 Task: Check the safety & property of Home in Joshua Tree, California, United States.
Action: Mouse moved to (125, 251)
Screenshot: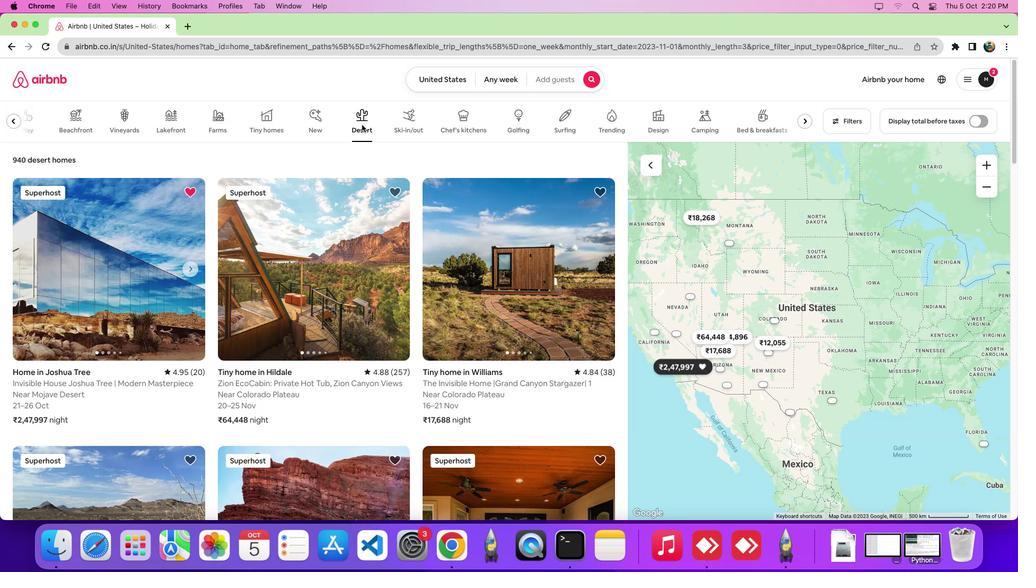 
Action: Mouse pressed left at (125, 251)
Screenshot: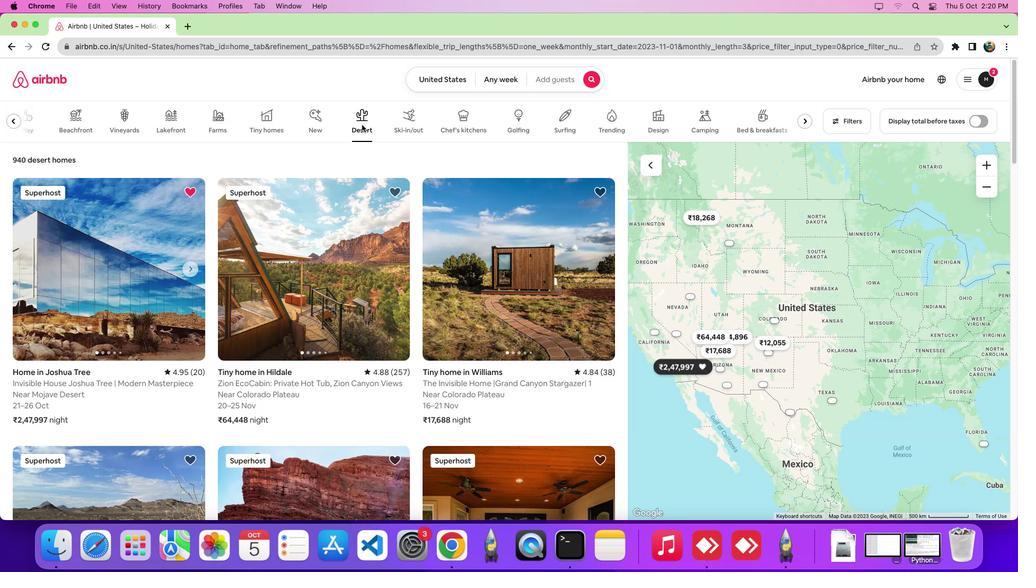 
Action: Mouse moved to (117, 252)
Screenshot: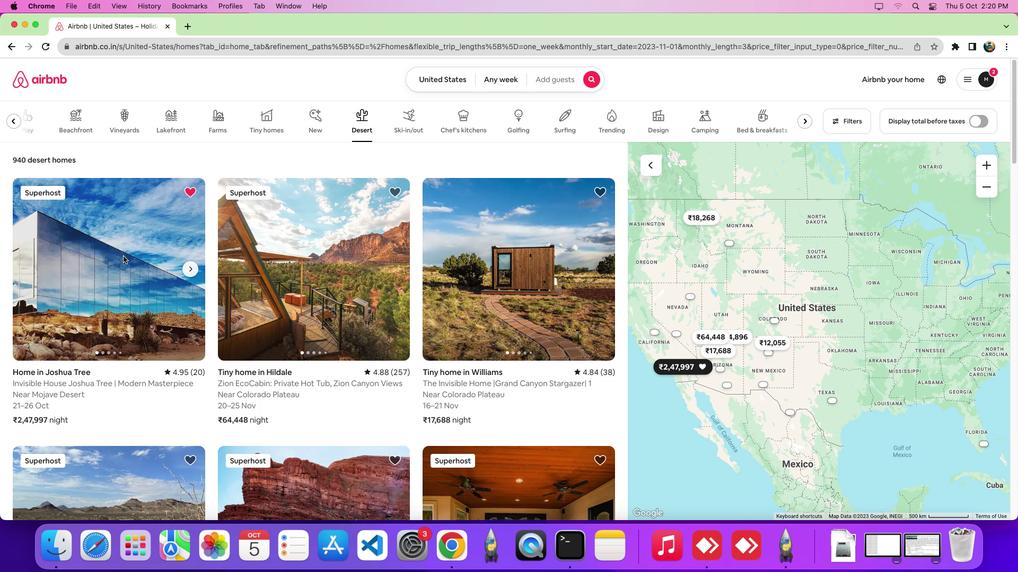 
Action: Mouse pressed left at (117, 252)
Screenshot: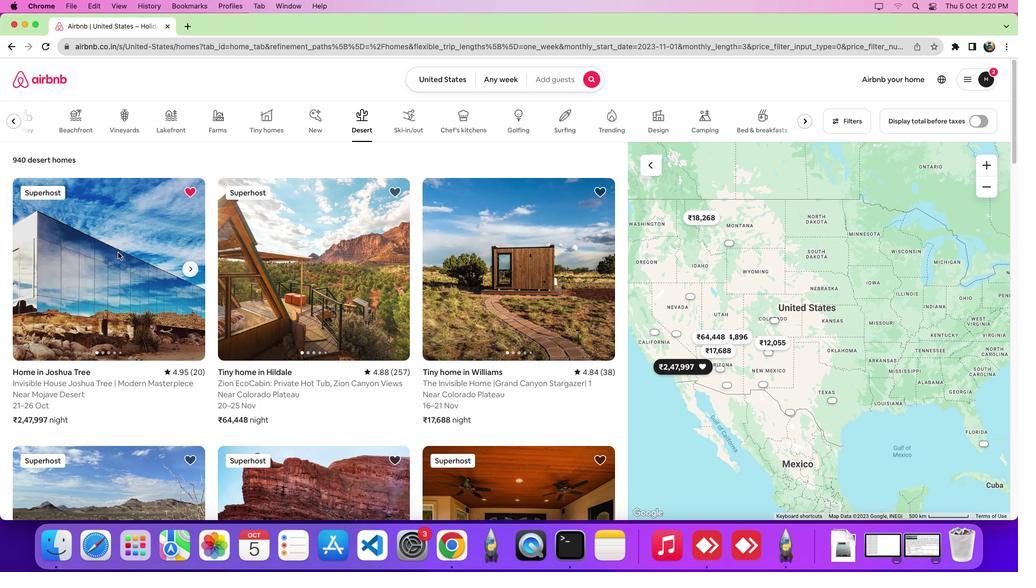 
Action: Mouse moved to (128, 252)
Screenshot: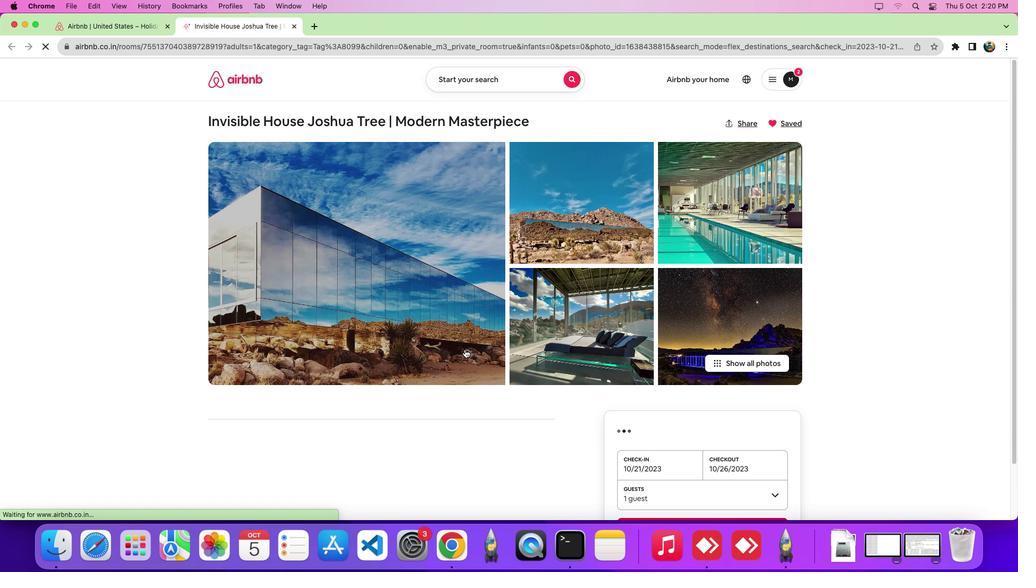 
Action: Mouse scrolled (128, 252) with delta (112, 250)
Screenshot: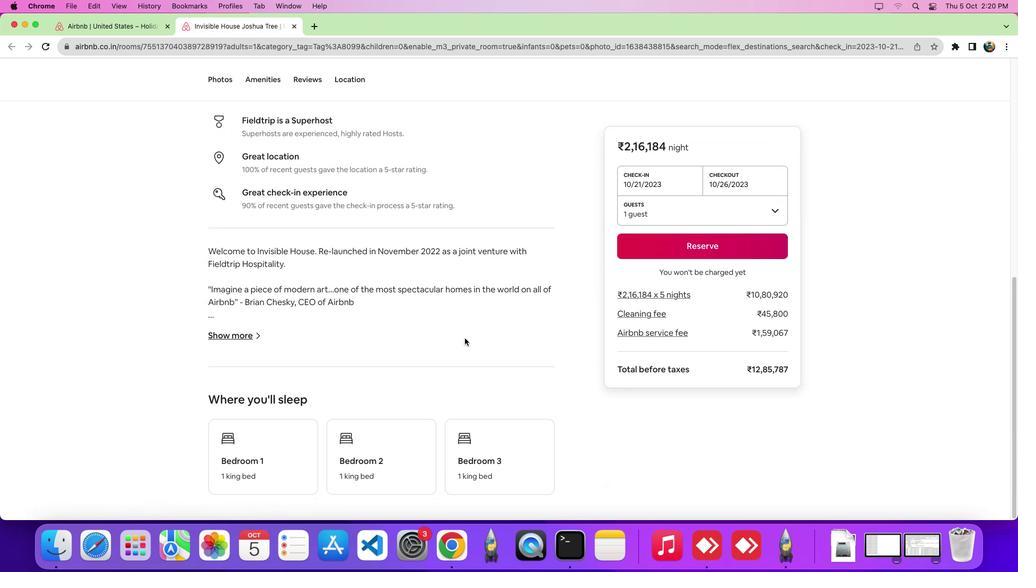 
Action: Mouse scrolled (128, 252) with delta (112, 250)
Screenshot: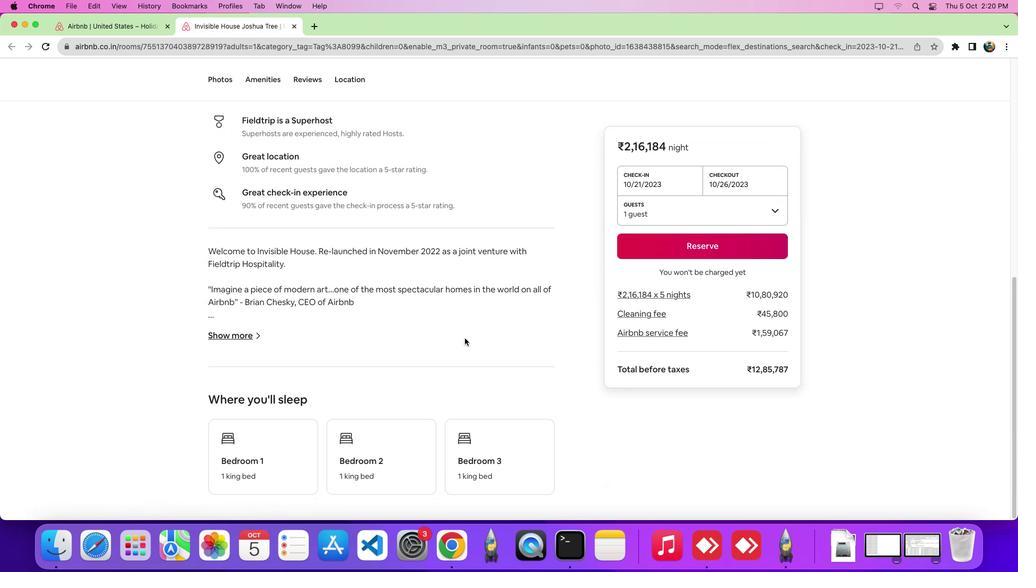
Action: Mouse scrolled (128, 252) with delta (112, 250)
Screenshot: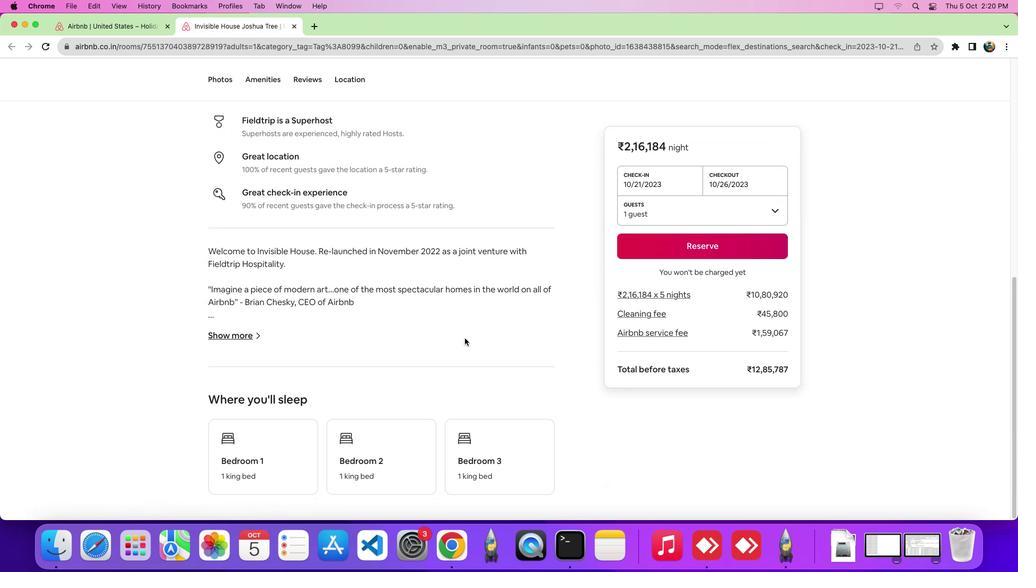 
Action: Mouse scrolled (128, 252) with delta (112, 250)
Screenshot: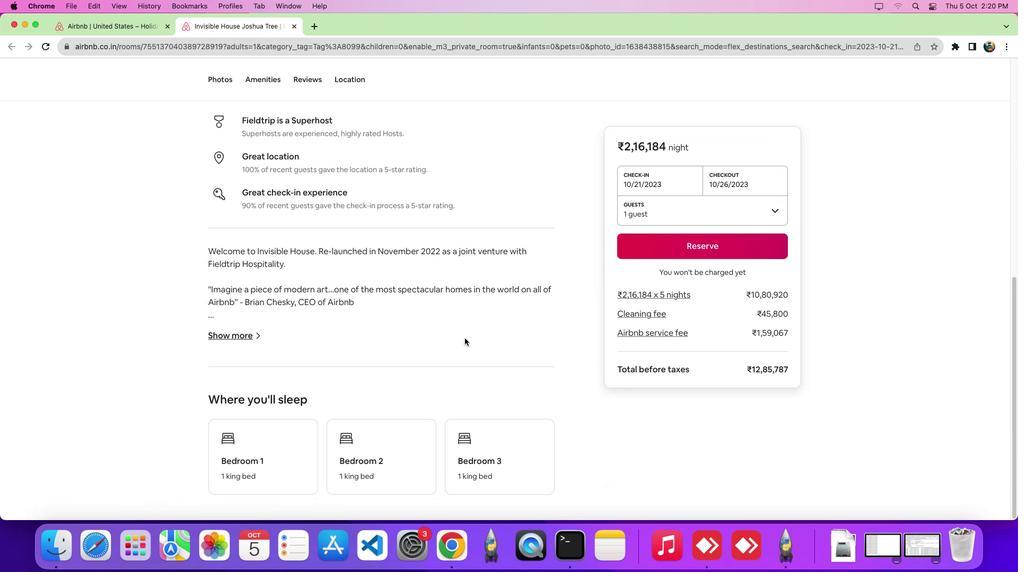 
Action: Mouse scrolled (128, 252) with delta (112, 250)
Screenshot: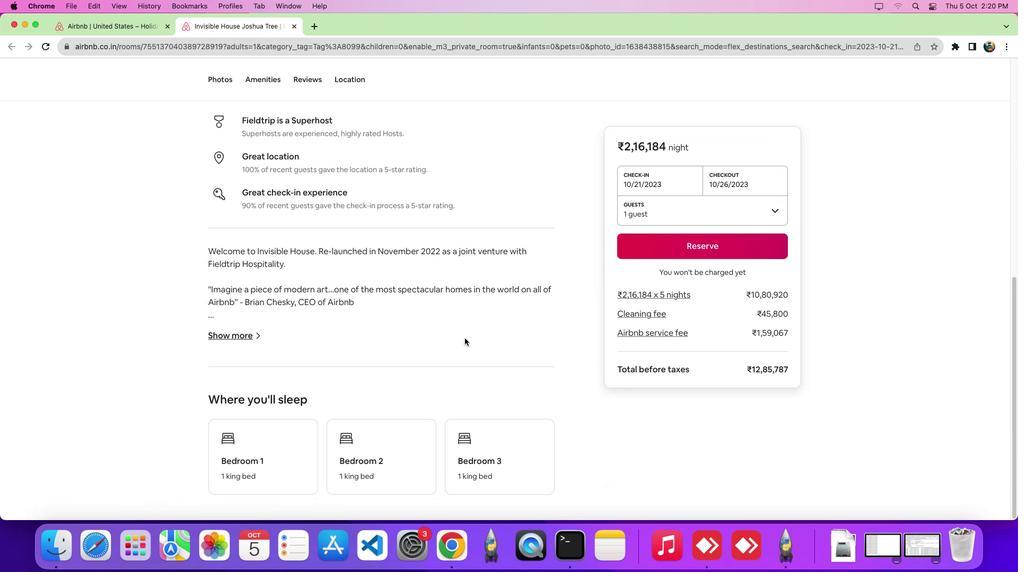 
Action: Mouse moved to (128, 252)
Screenshot: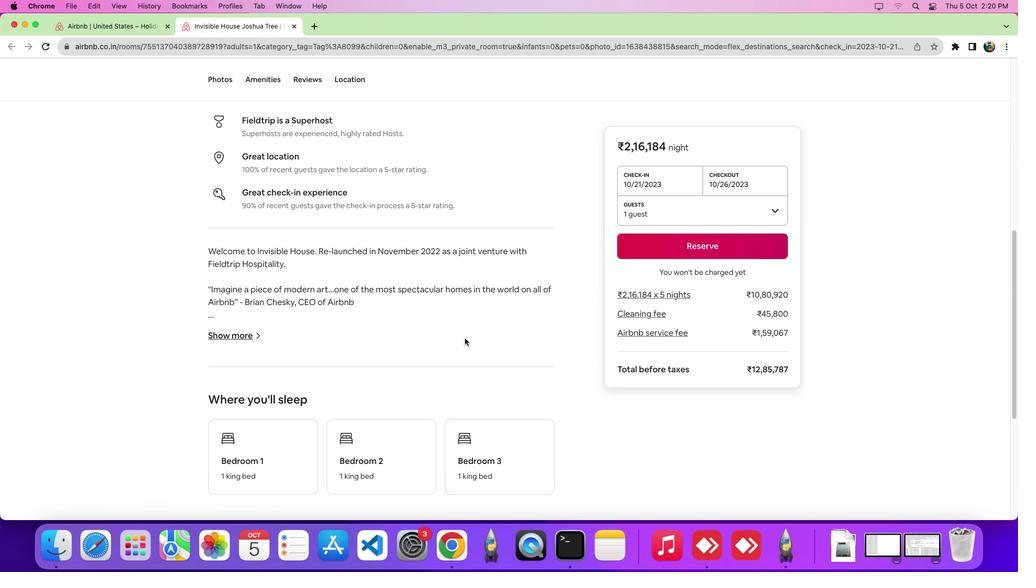 
Action: Mouse scrolled (128, 252) with delta (112, 250)
Screenshot: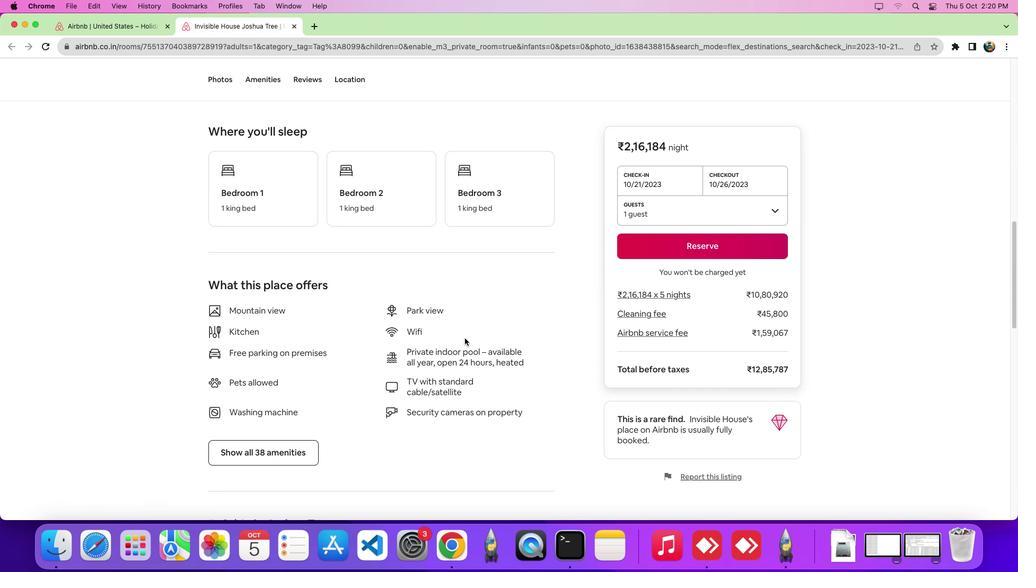 
Action: Mouse scrolled (128, 252) with delta (112, 250)
Screenshot: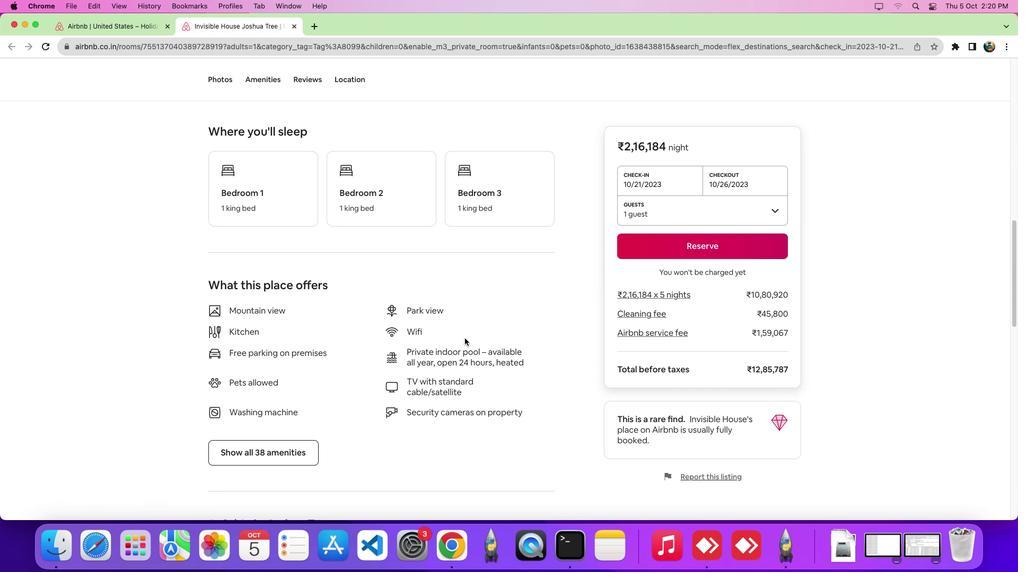 
Action: Mouse scrolled (128, 252) with delta (112, 250)
Screenshot: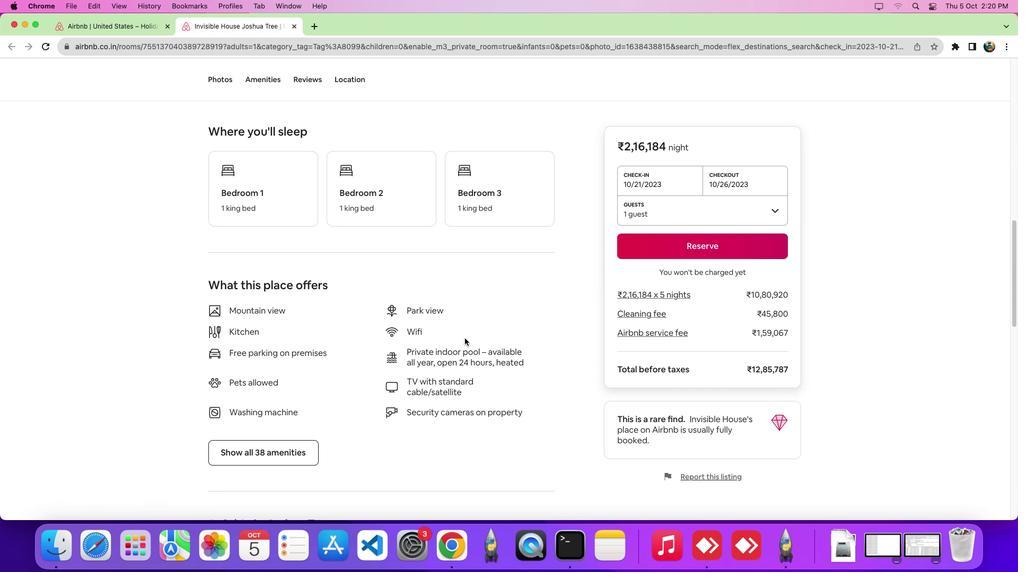 
Action: Mouse scrolled (128, 252) with delta (112, 250)
Screenshot: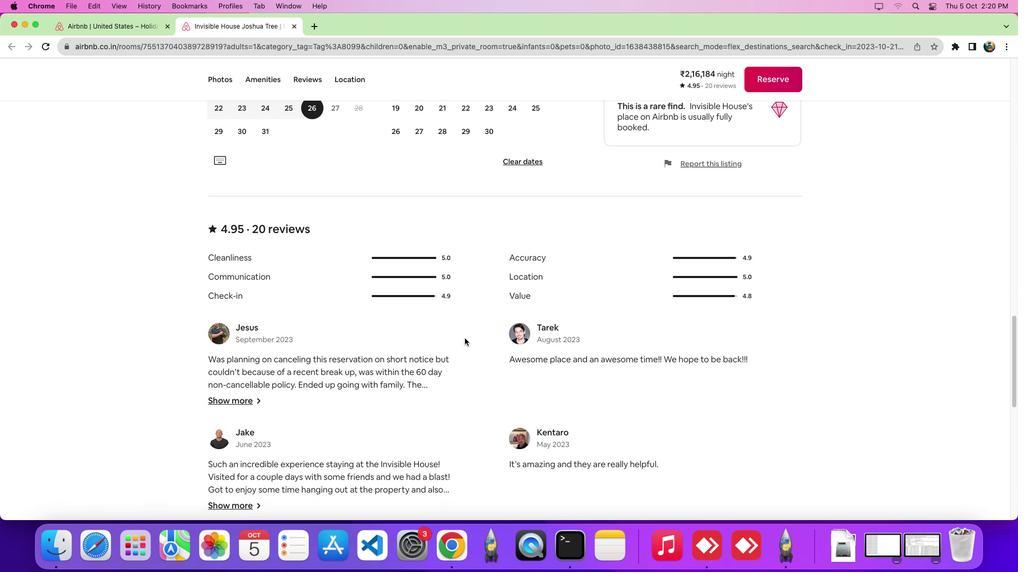 
Action: Mouse scrolled (128, 252) with delta (112, 250)
Screenshot: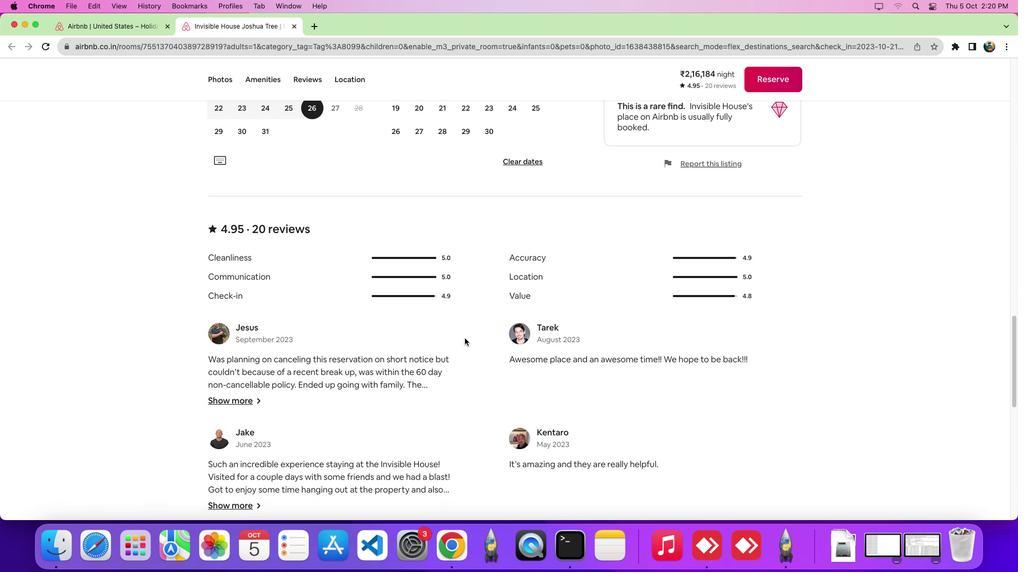 
Action: Mouse scrolled (128, 252) with delta (112, 250)
Screenshot: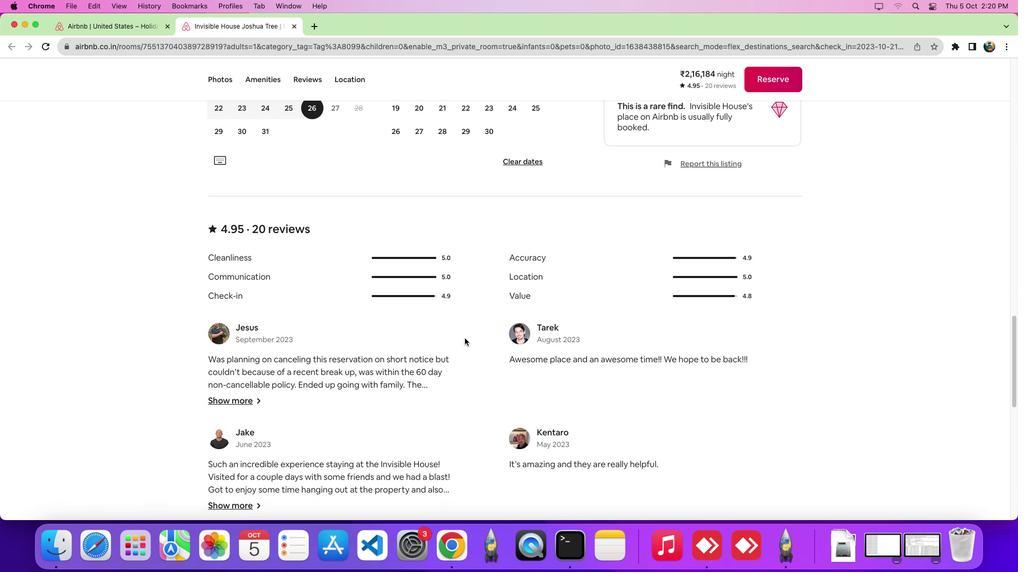 
Action: Mouse scrolled (128, 252) with delta (112, 250)
Screenshot: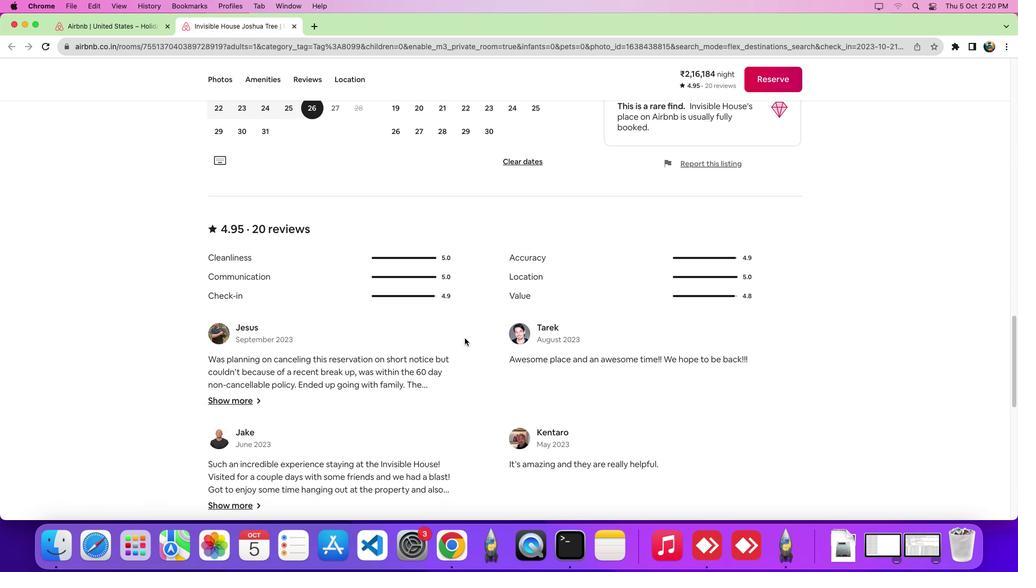 
Action: Mouse scrolled (128, 252) with delta (112, 250)
Screenshot: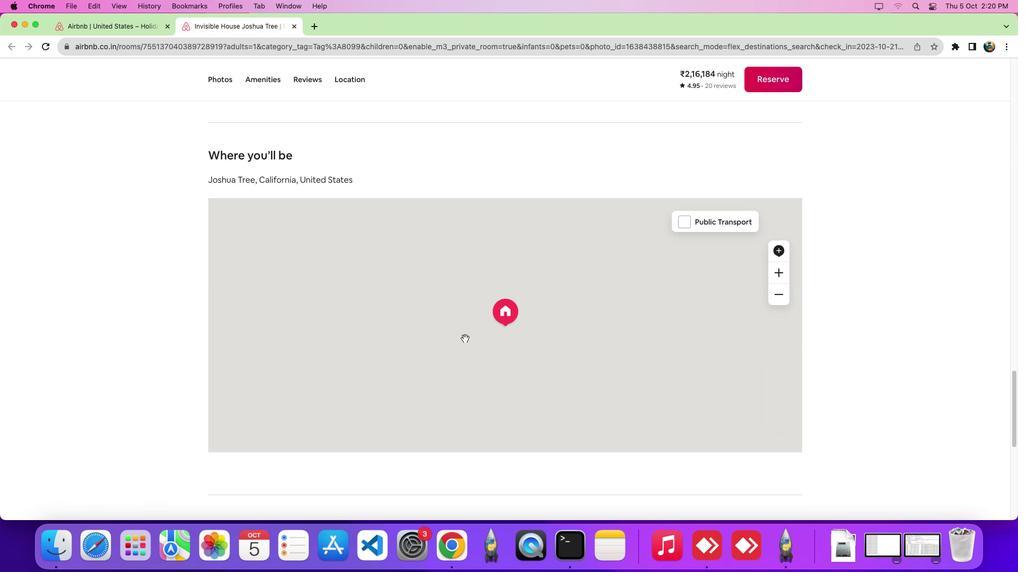 
Action: Mouse scrolled (128, 252) with delta (112, 250)
Screenshot: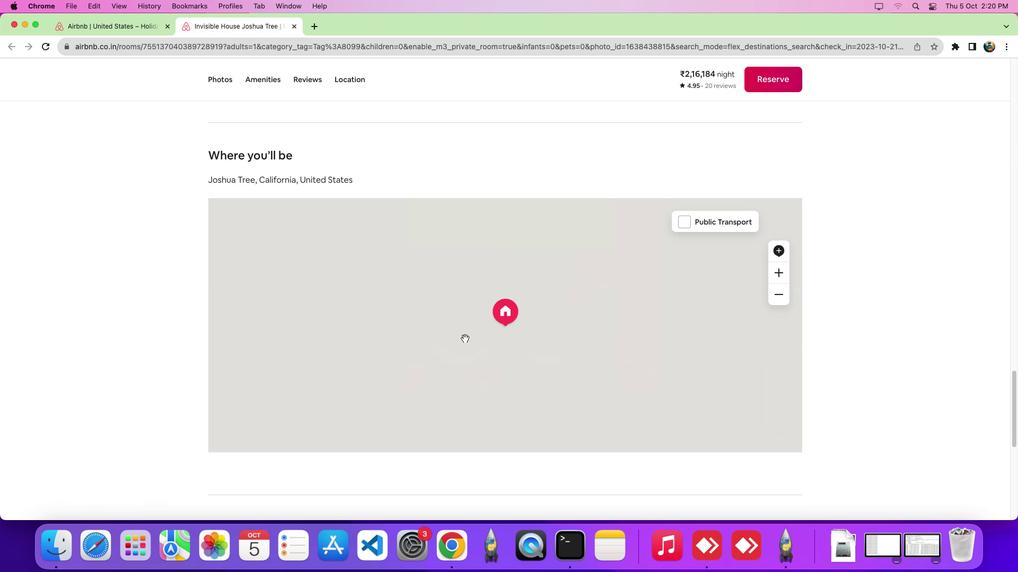 
Action: Mouse scrolled (128, 252) with delta (112, 250)
Screenshot: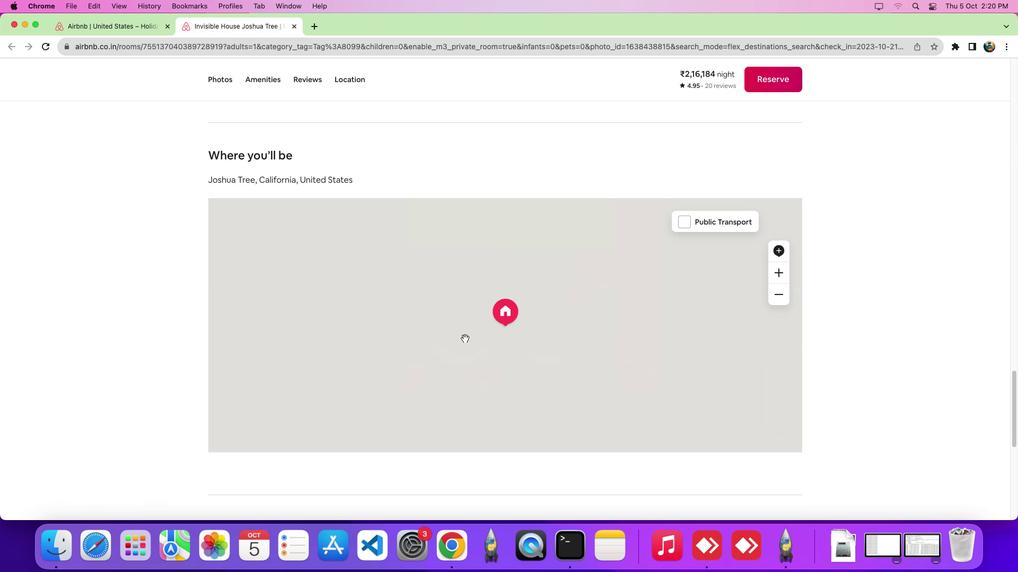 
Action: Mouse scrolled (128, 252) with delta (112, 250)
Screenshot: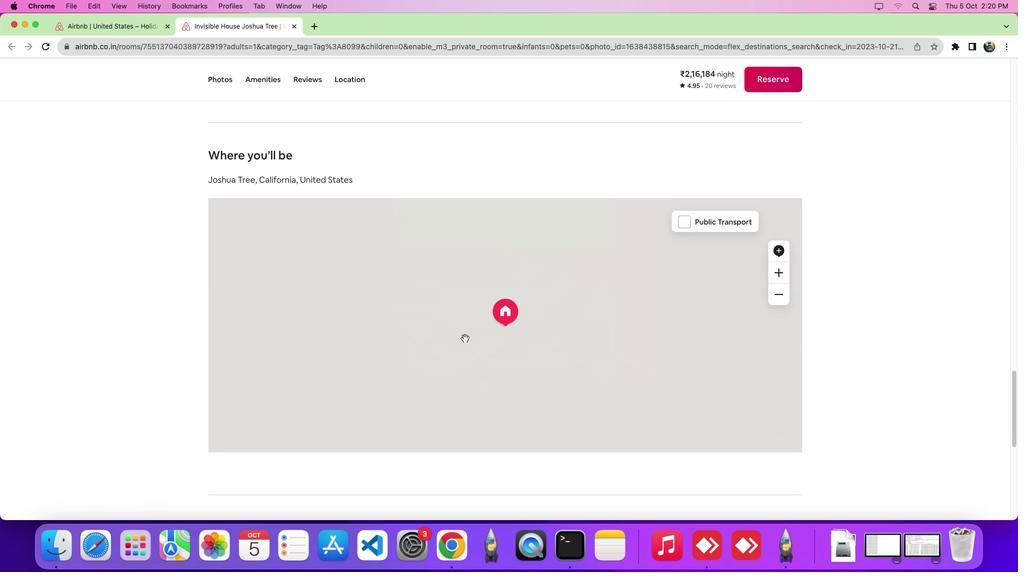 
Action: Mouse scrolled (128, 252) with delta (112, 250)
Screenshot: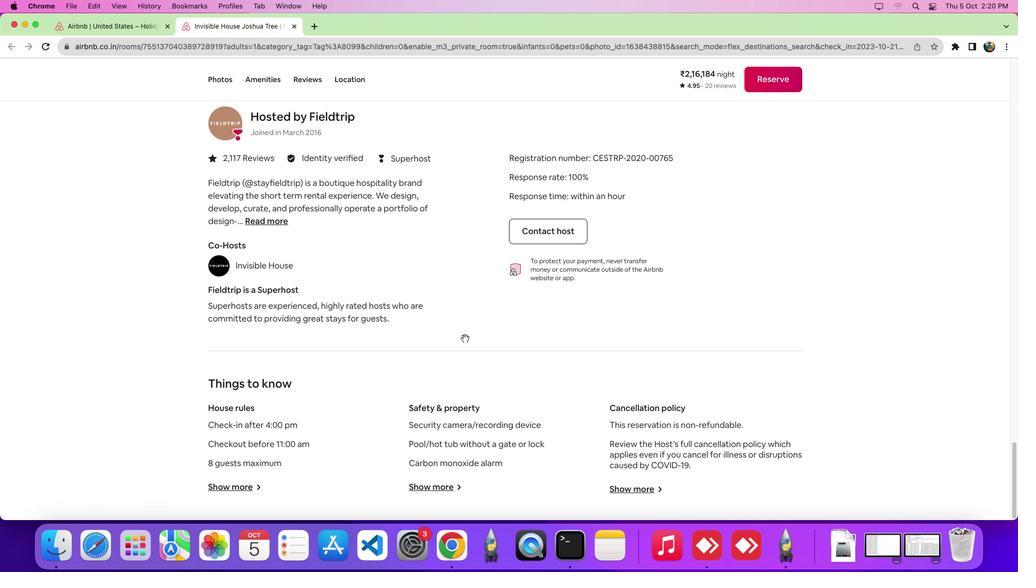 
Action: Mouse scrolled (128, 252) with delta (112, 250)
Screenshot: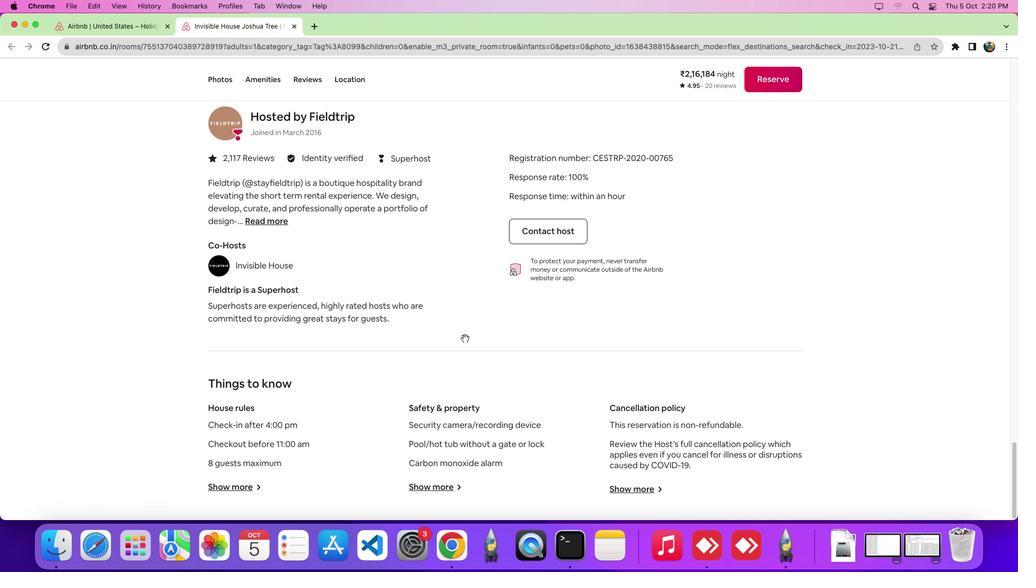 
Action: Mouse scrolled (128, 252) with delta (112, 250)
Screenshot: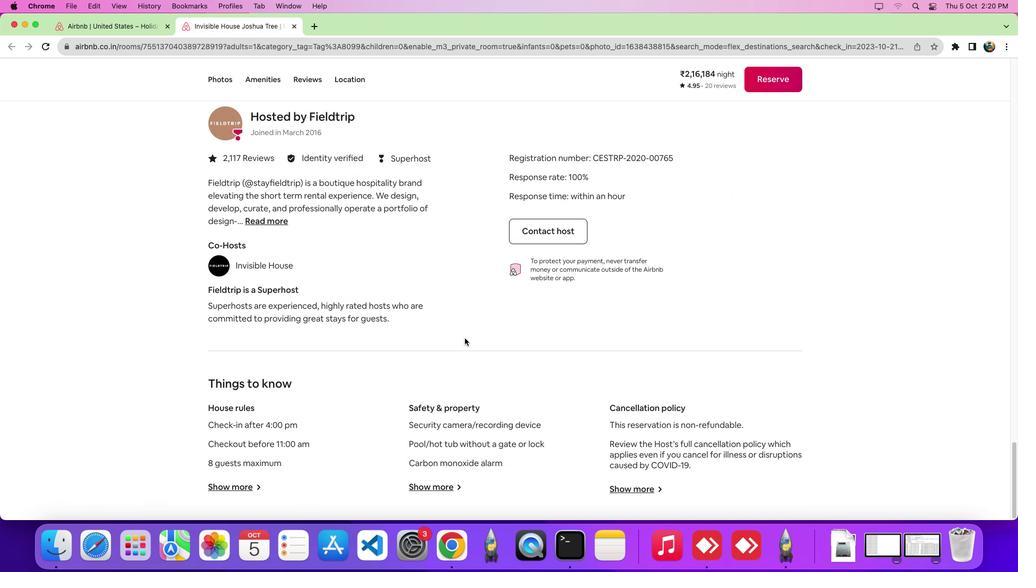 
Action: Mouse scrolled (128, 252) with delta (112, 250)
Screenshot: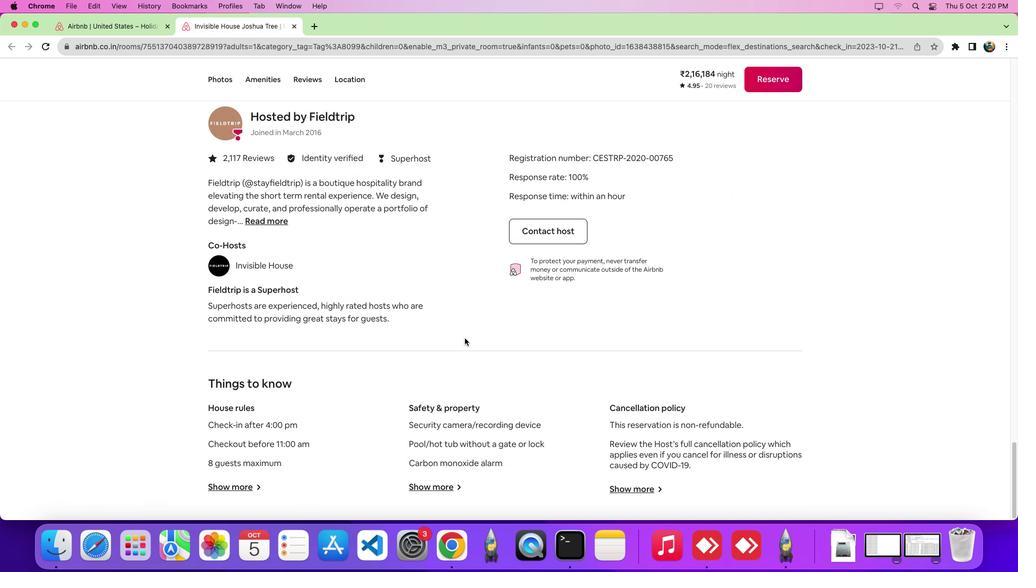 
Action: Mouse moved to (131, 252)
Screenshot: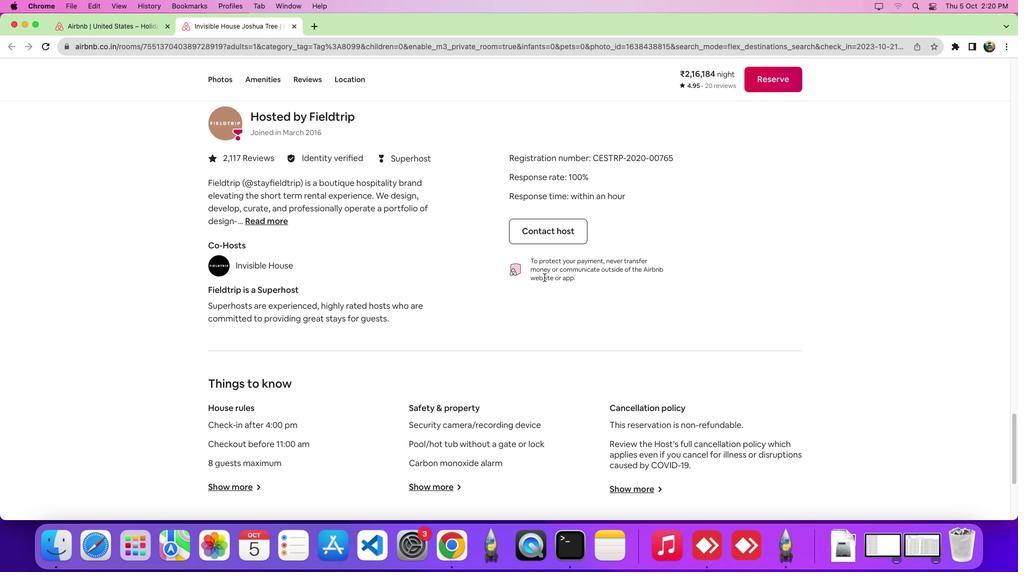 
Action: Mouse scrolled (131, 252) with delta (112, 250)
Screenshot: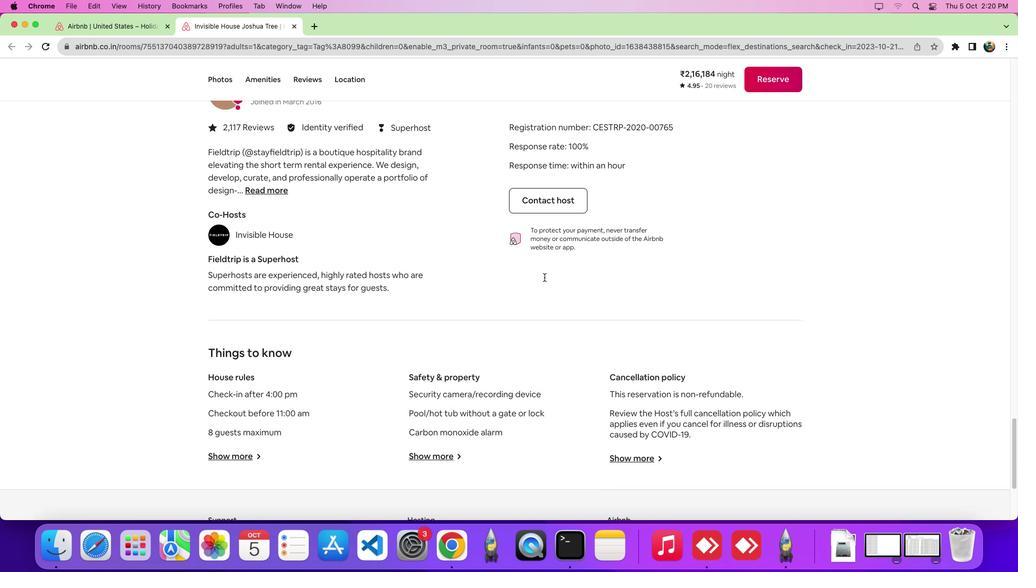 
Action: Mouse scrolled (131, 252) with delta (112, 250)
Screenshot: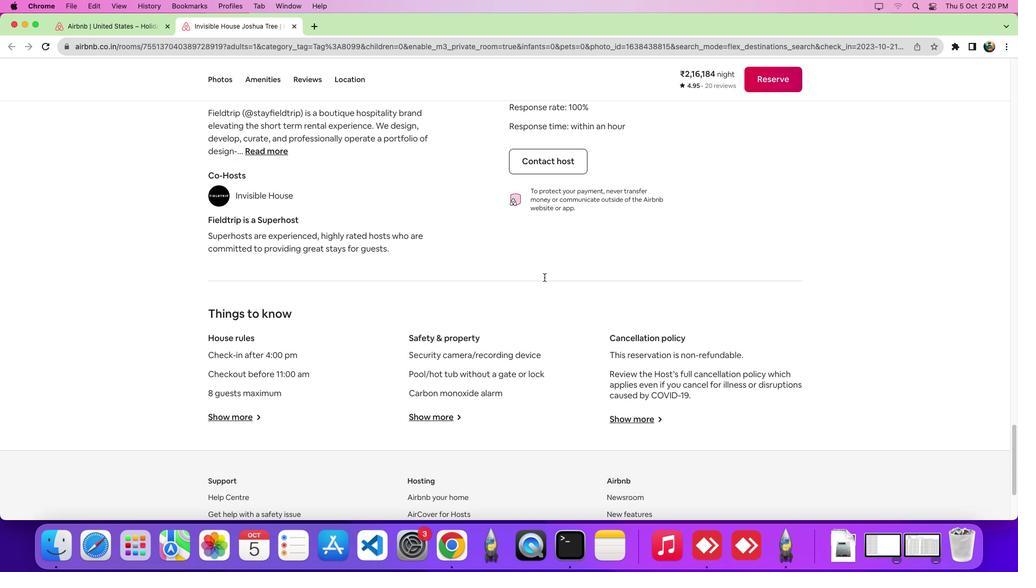 
Action: Mouse scrolled (131, 252) with delta (112, 250)
Screenshot: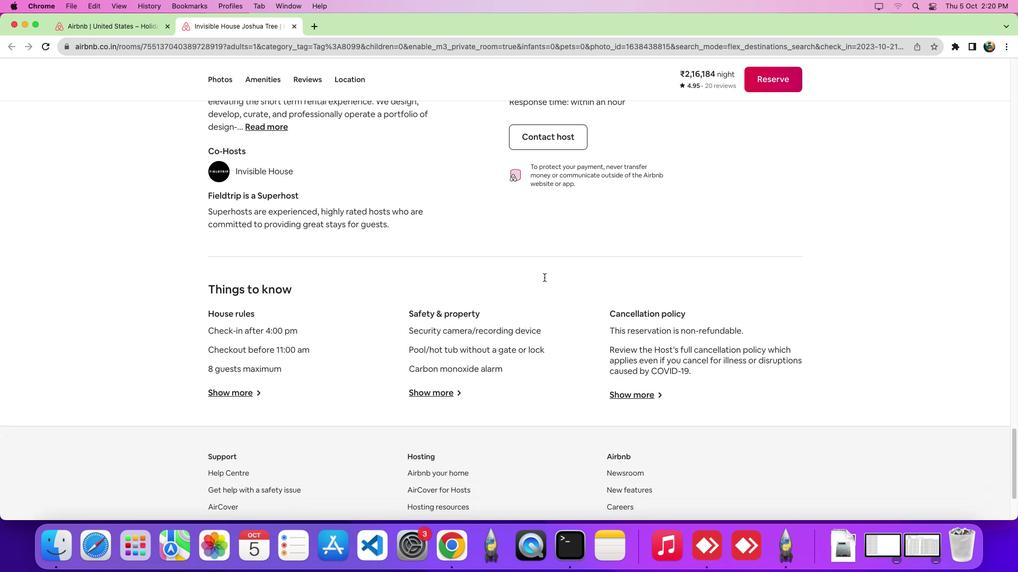 
Action: Mouse moved to (127, 253)
Screenshot: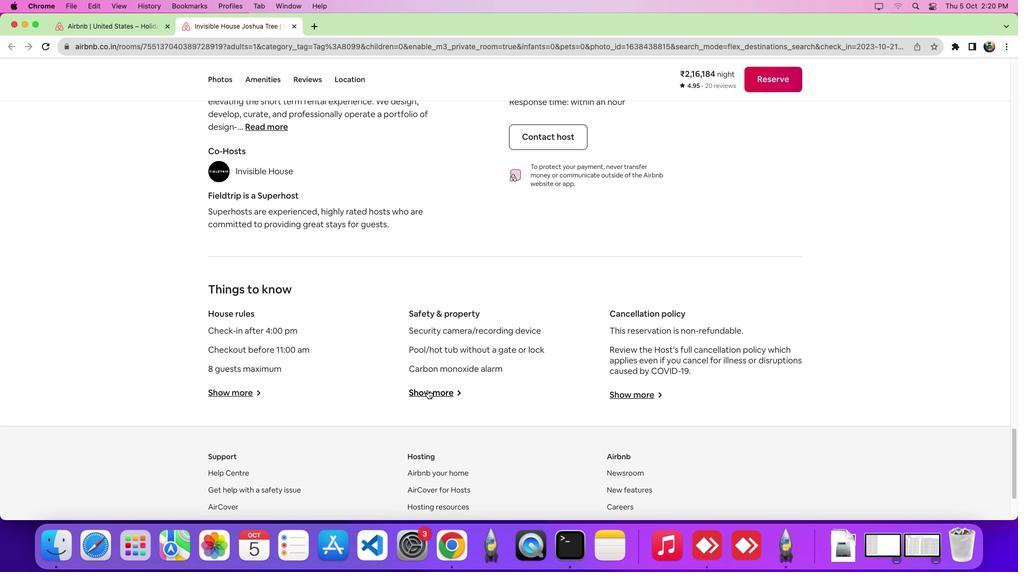 
Action: Mouse pressed left at (127, 253)
Screenshot: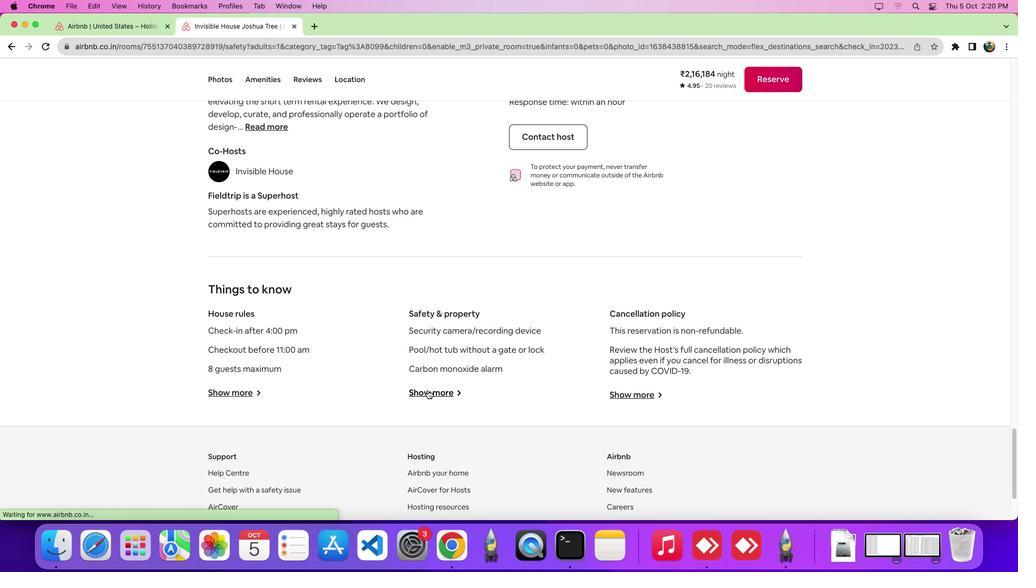 
